 Task: Check the average views per listing of 2 bathrooms in the last 1 year.
Action: Mouse moved to (819, 214)
Screenshot: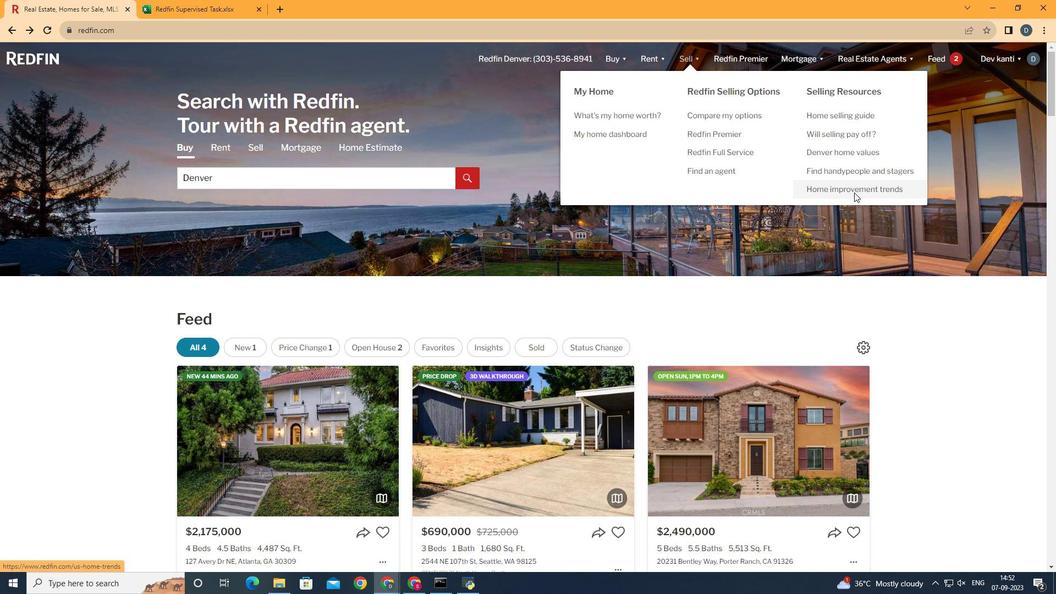 
Action: Mouse pressed left at (819, 214)
Screenshot: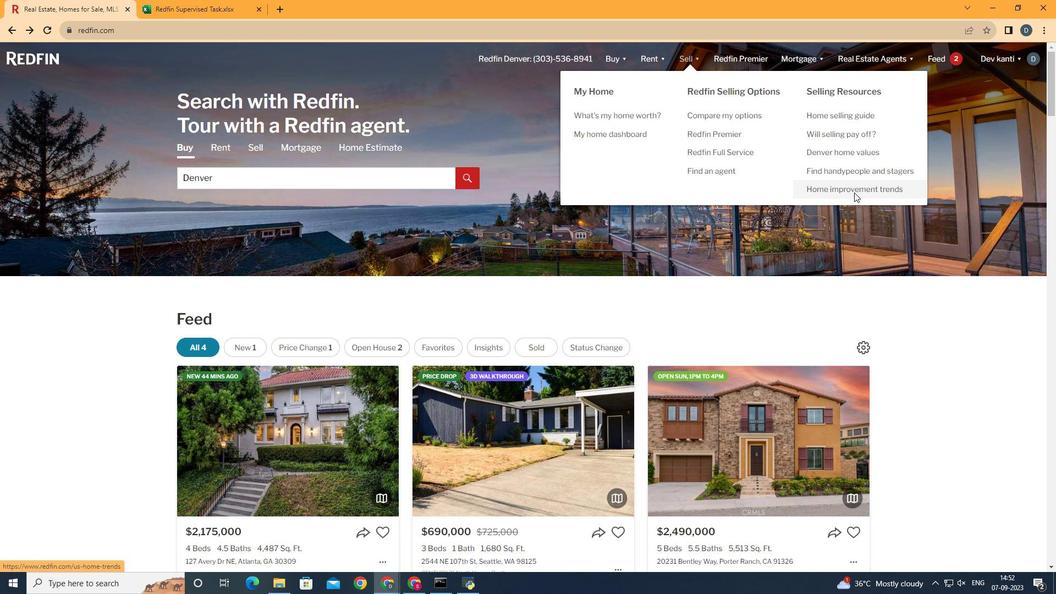 
Action: Mouse moved to (342, 227)
Screenshot: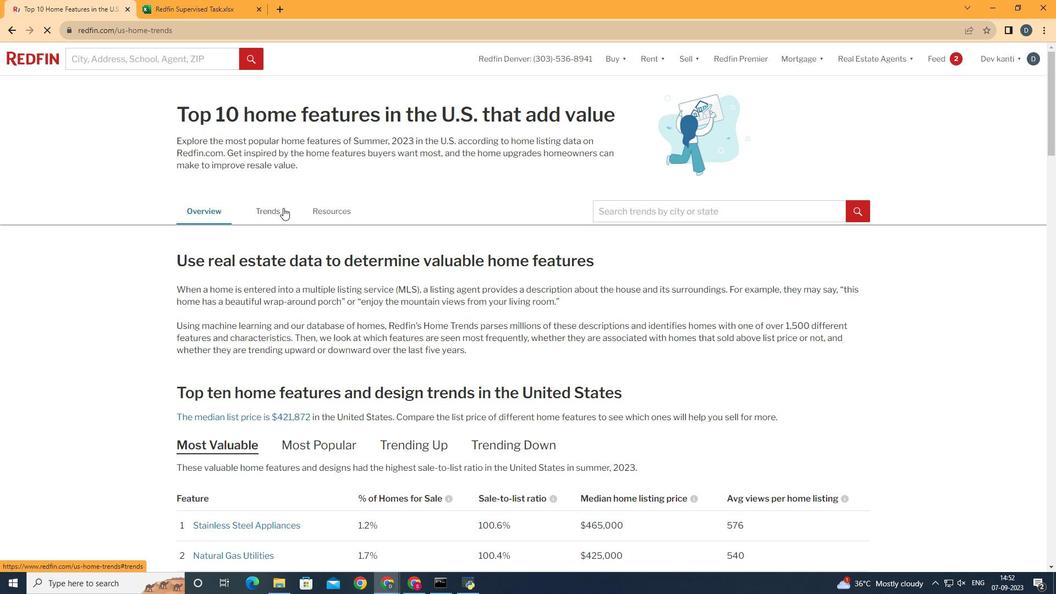 
Action: Mouse pressed left at (342, 227)
Screenshot: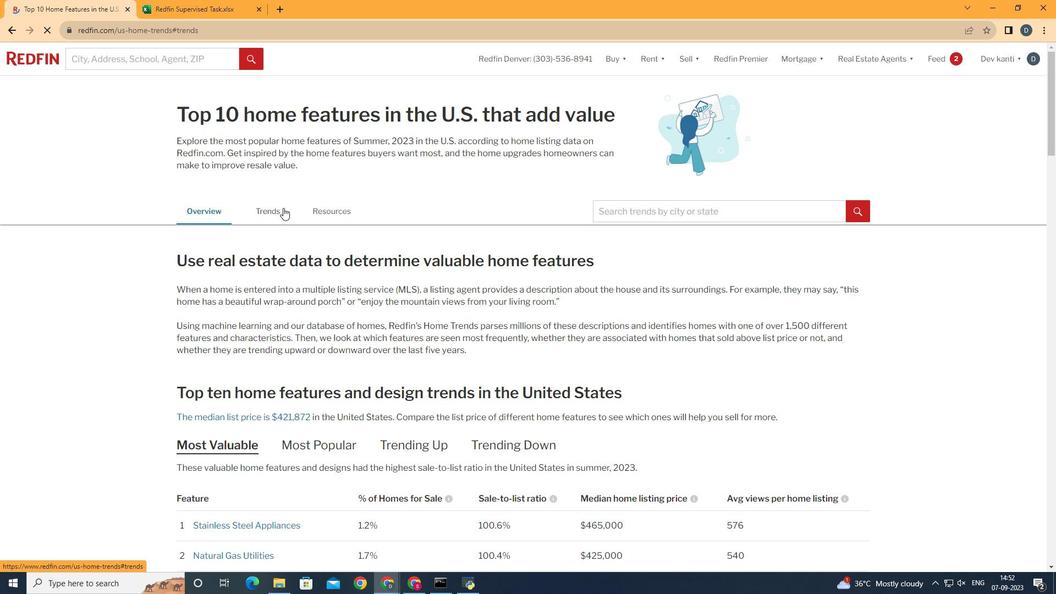 
Action: Mouse scrolled (342, 227) with delta (0, 0)
Screenshot: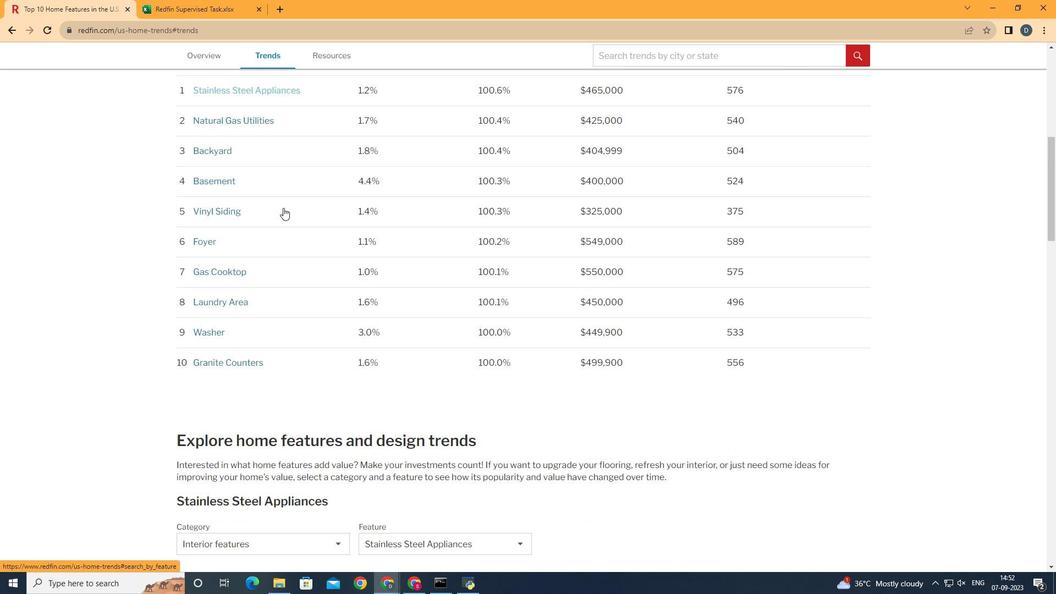 
Action: Mouse scrolled (342, 227) with delta (0, 0)
Screenshot: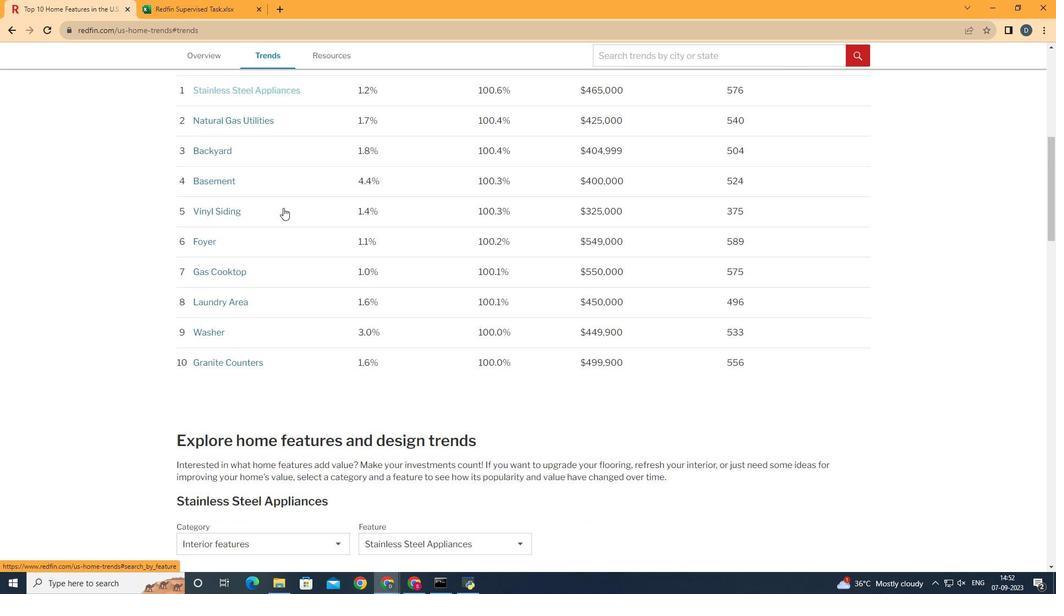 
Action: Mouse scrolled (342, 227) with delta (0, 0)
Screenshot: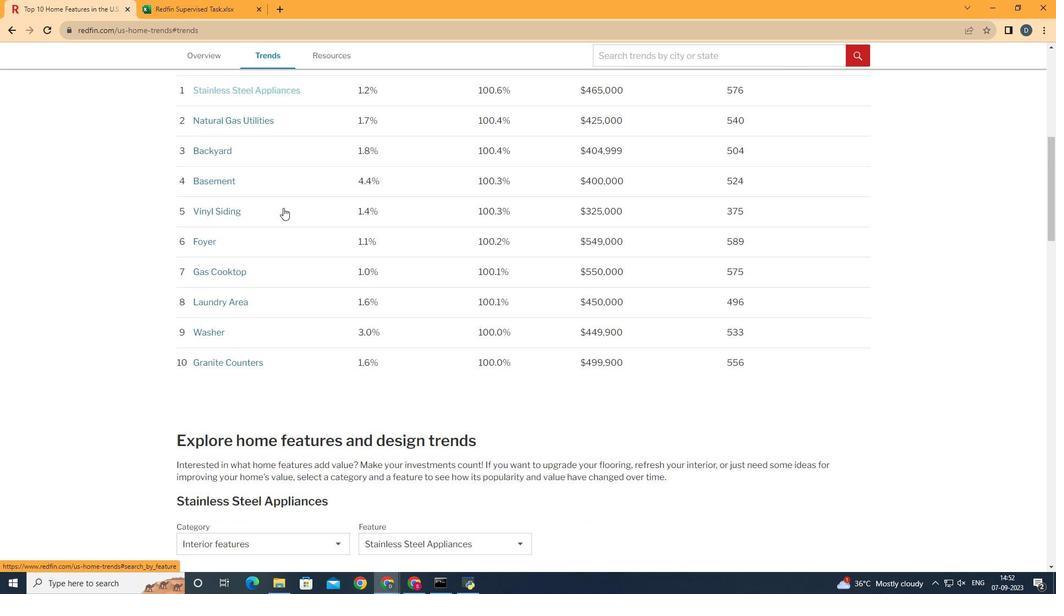 
Action: Mouse scrolled (342, 227) with delta (0, 0)
Screenshot: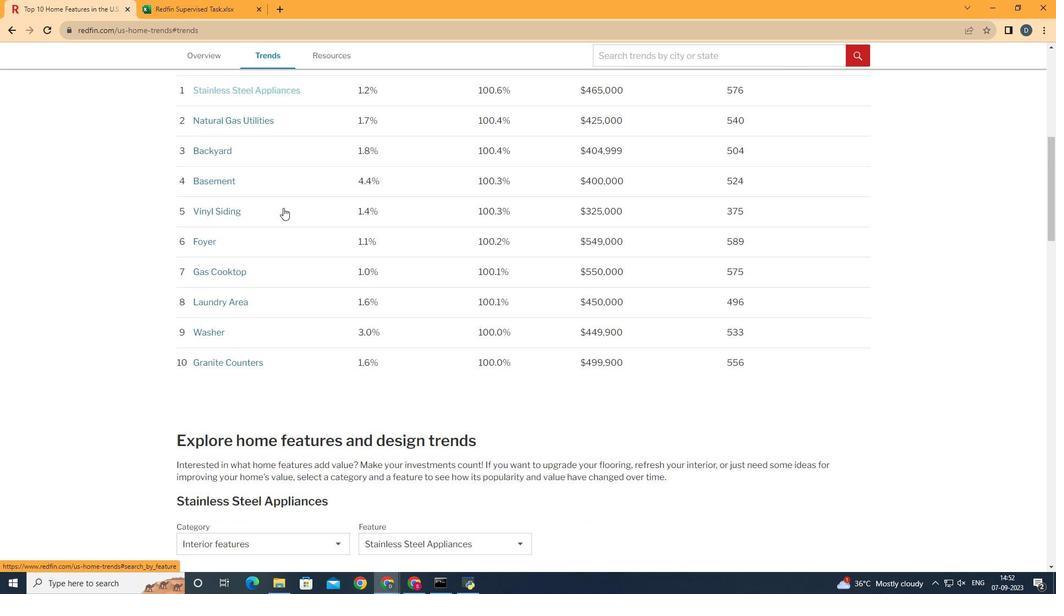 
Action: Mouse scrolled (342, 227) with delta (0, 0)
Screenshot: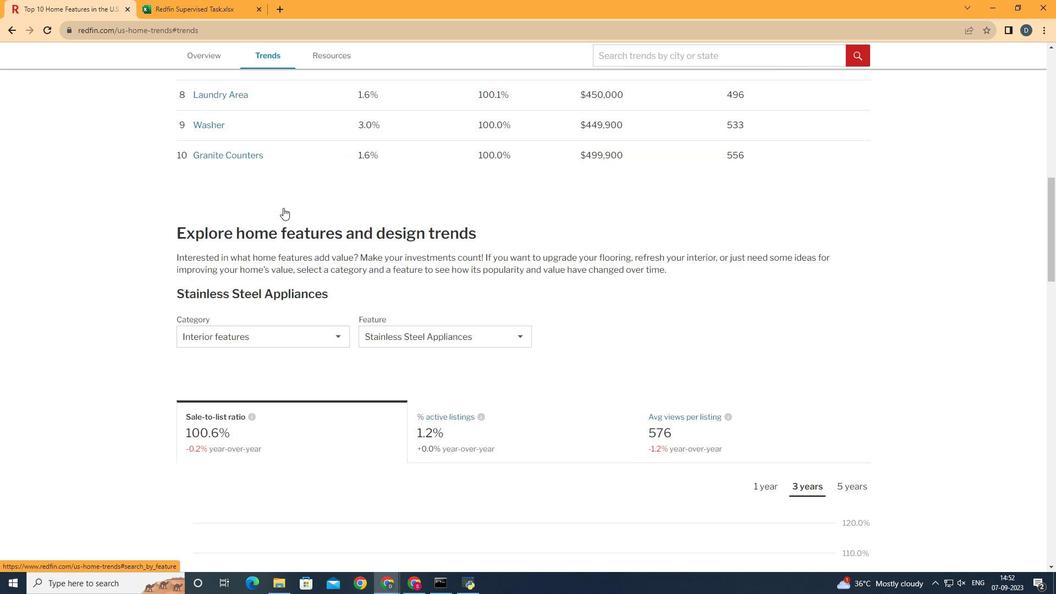 
Action: Mouse scrolled (342, 227) with delta (0, 0)
Screenshot: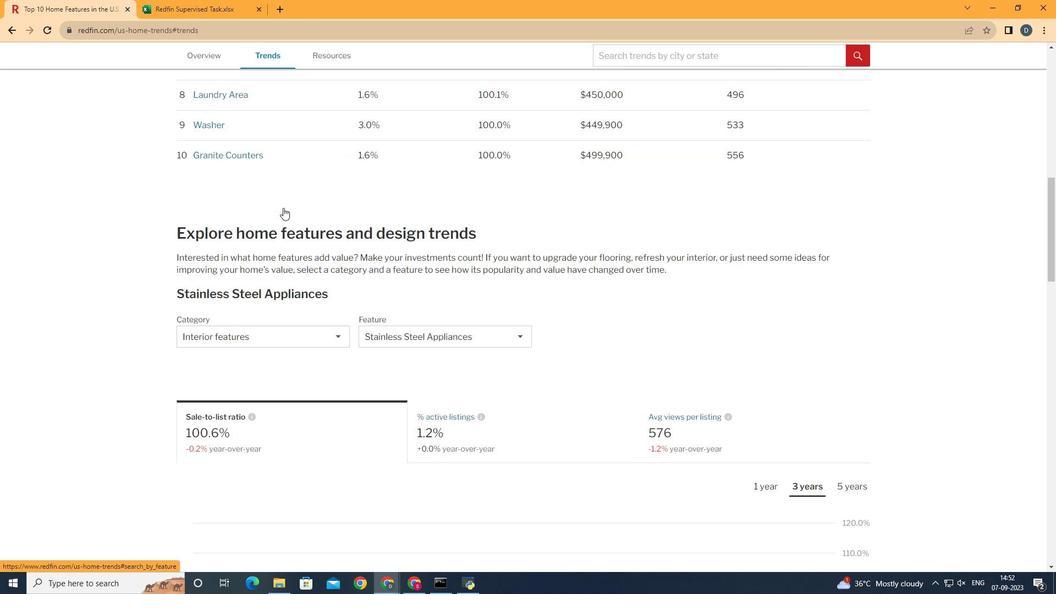 
Action: Mouse scrolled (342, 227) with delta (0, 0)
Screenshot: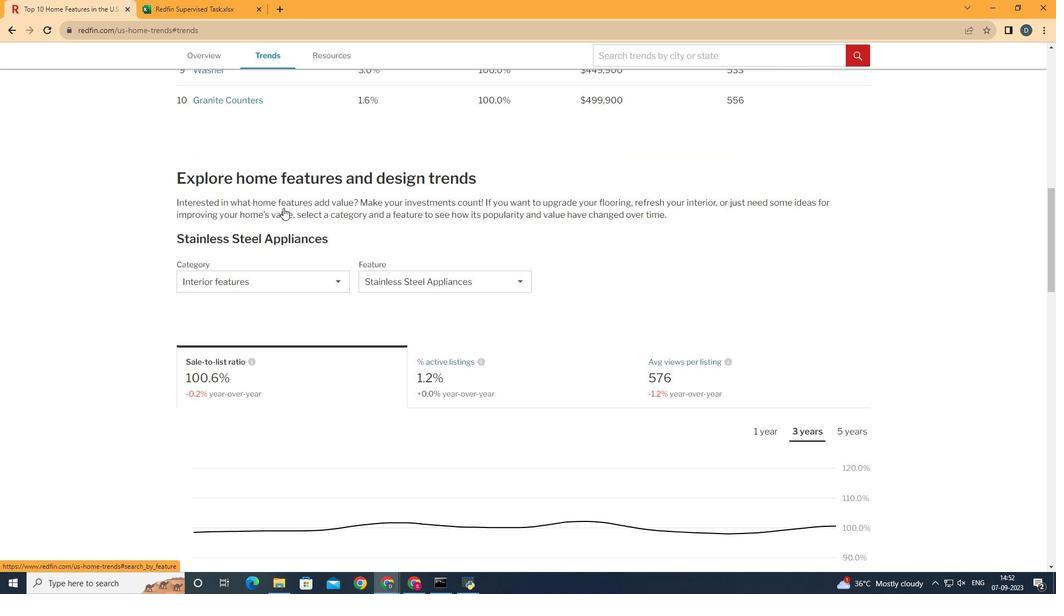 
Action: Mouse moved to (351, 281)
Screenshot: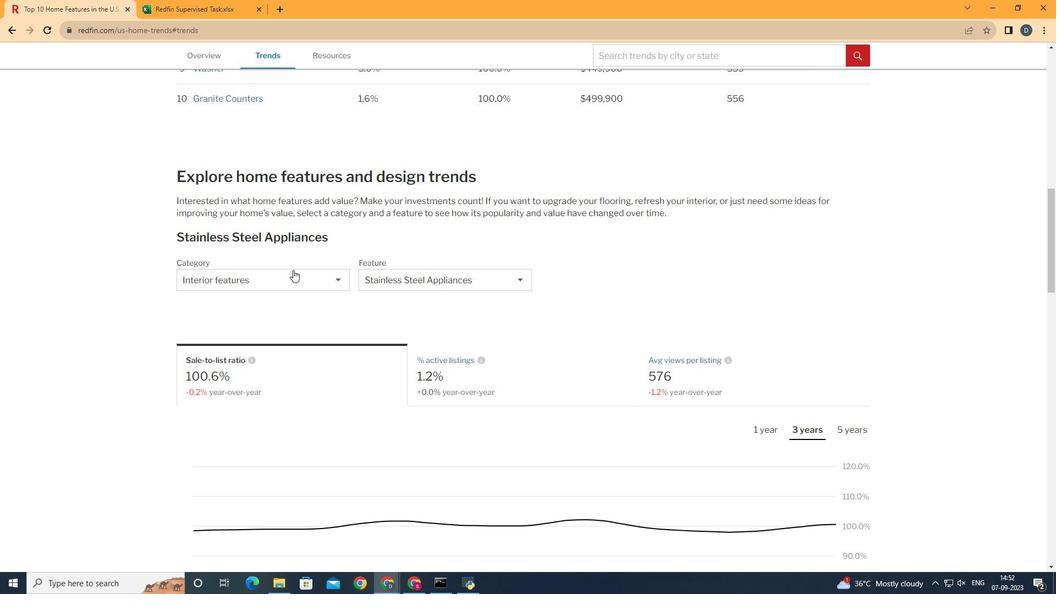 
Action: Mouse pressed left at (351, 281)
Screenshot: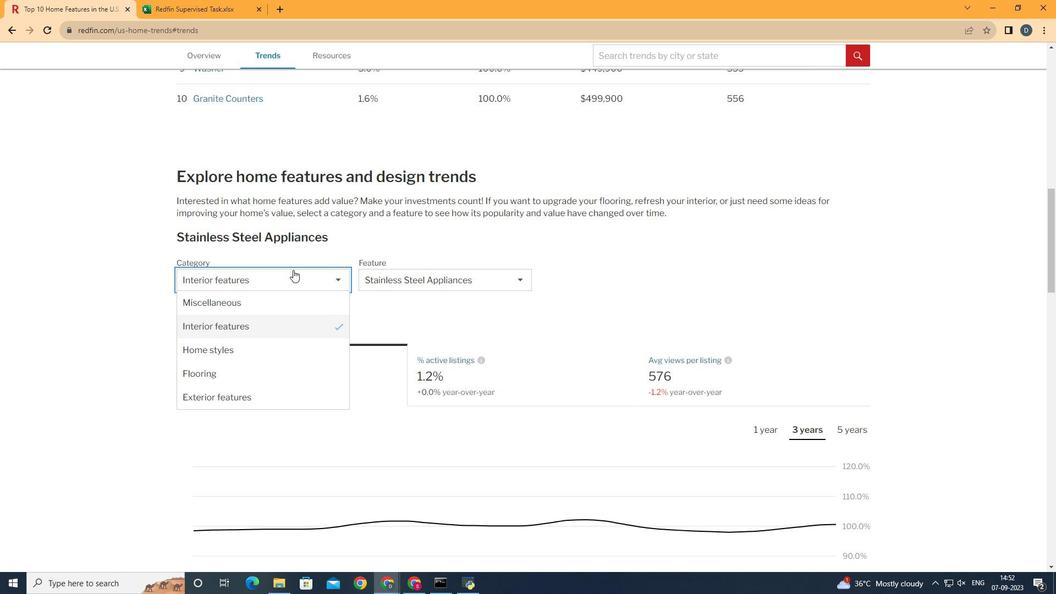 
Action: Mouse moved to (350, 334)
Screenshot: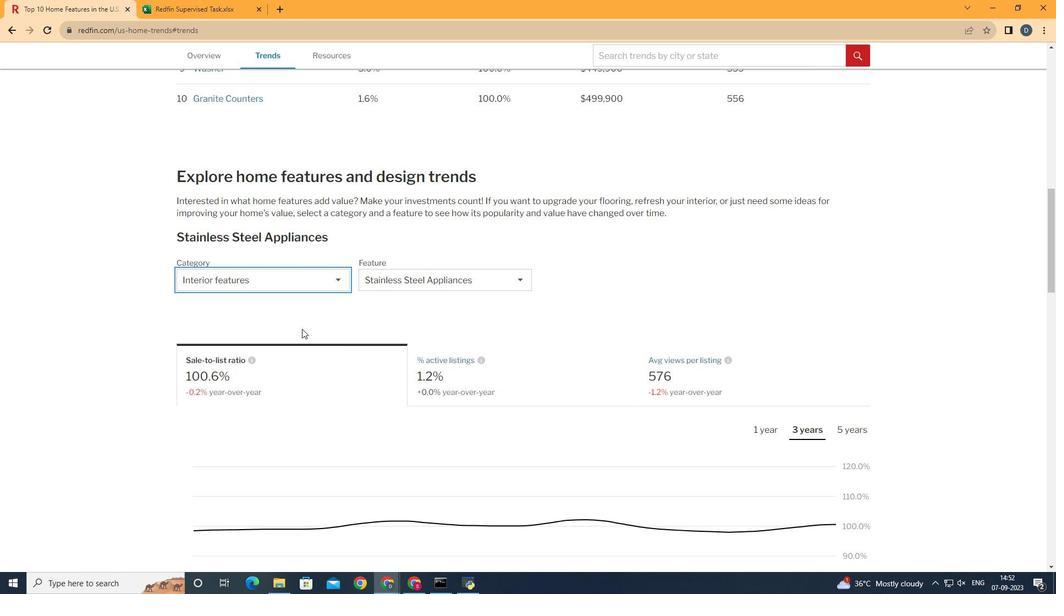 
Action: Mouse pressed left at (350, 334)
Screenshot: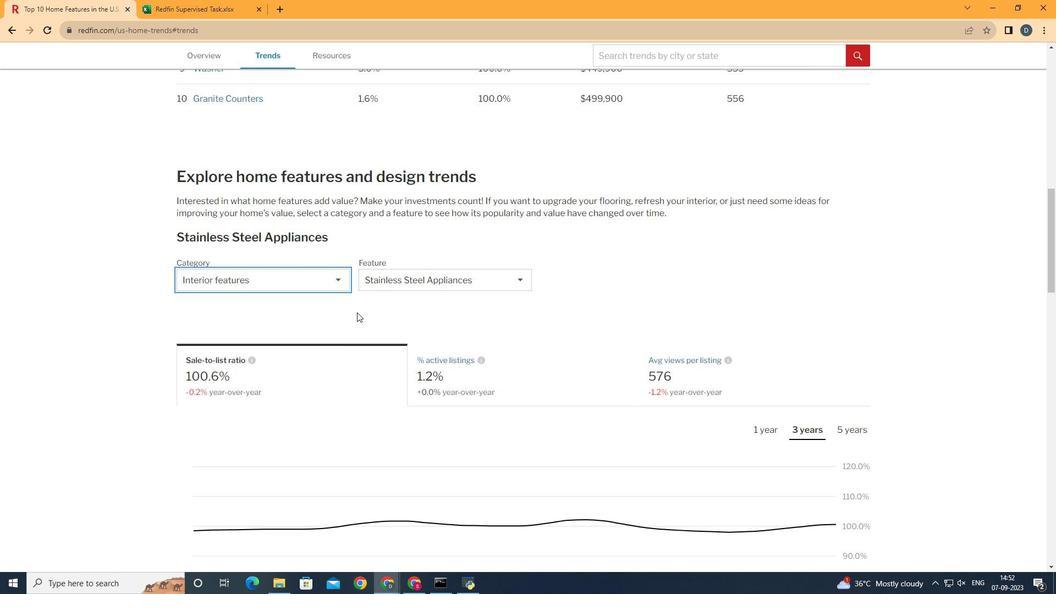
Action: Mouse moved to (494, 286)
Screenshot: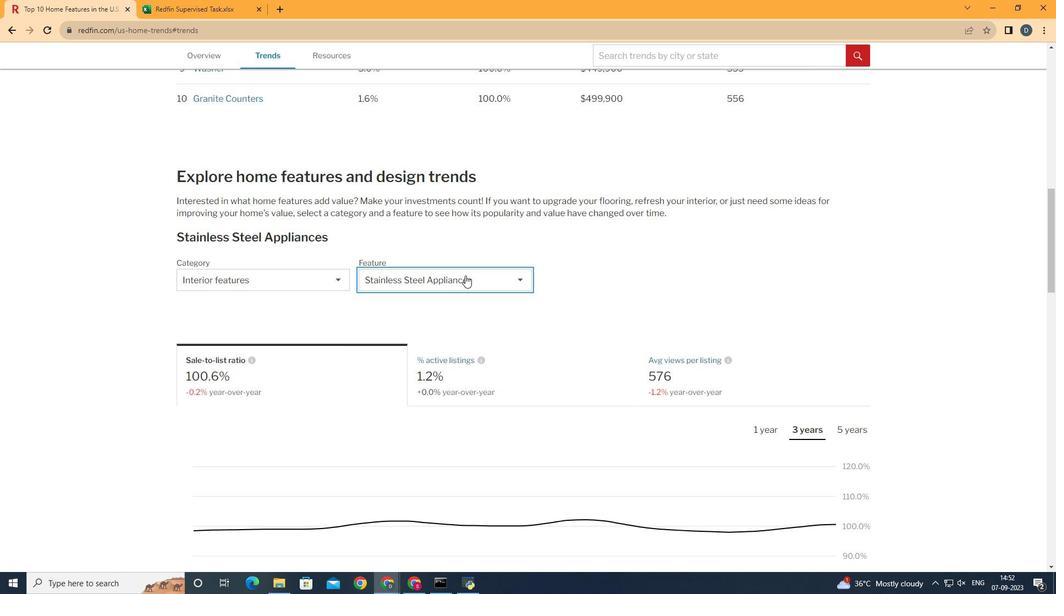 
Action: Mouse pressed left at (494, 286)
Screenshot: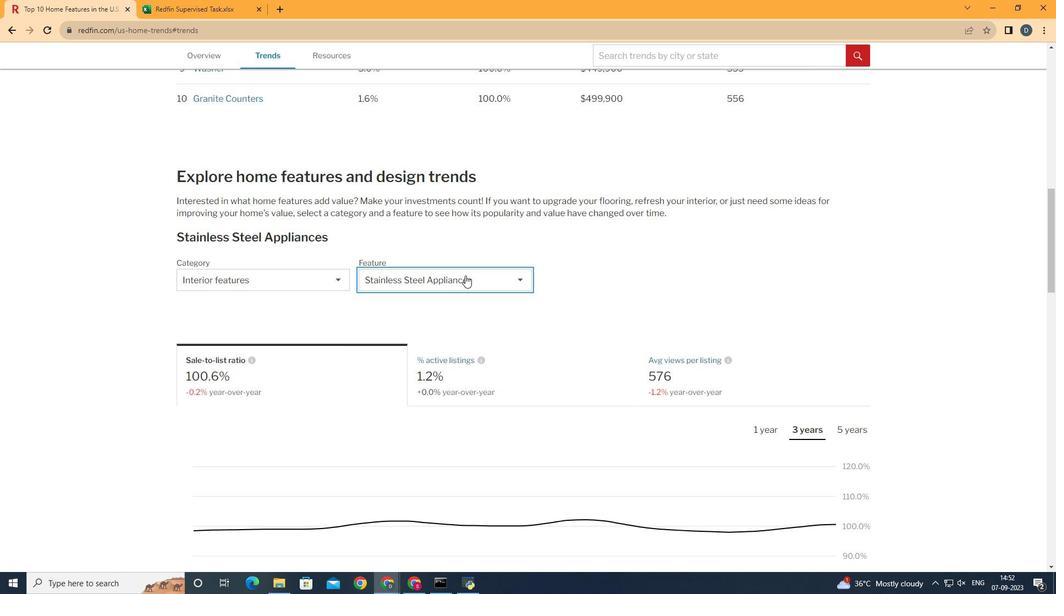 
Action: Mouse moved to (548, 415)
Screenshot: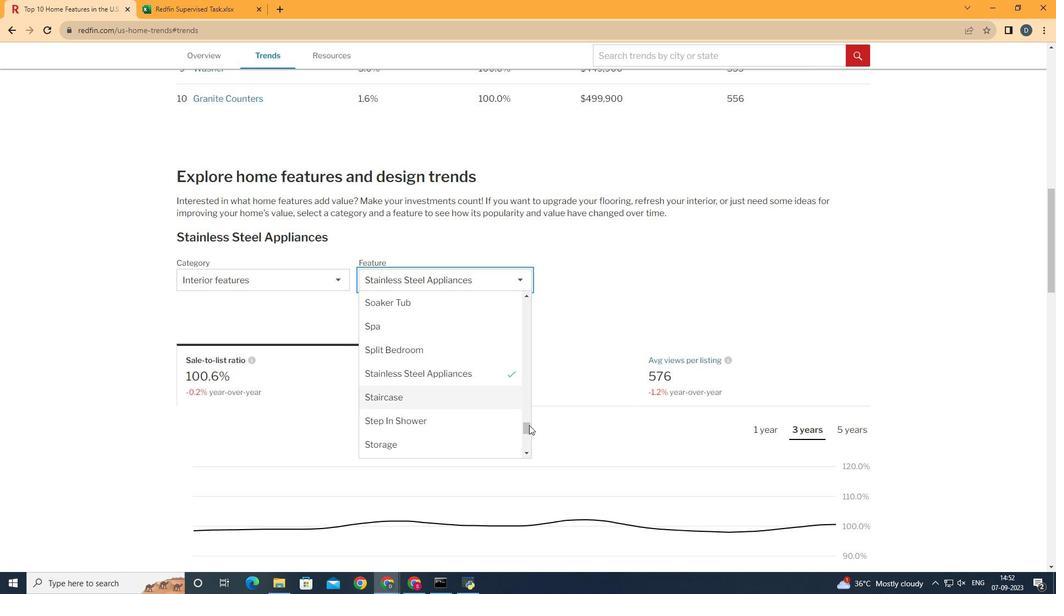 
Action: Mouse pressed left at (548, 415)
Screenshot: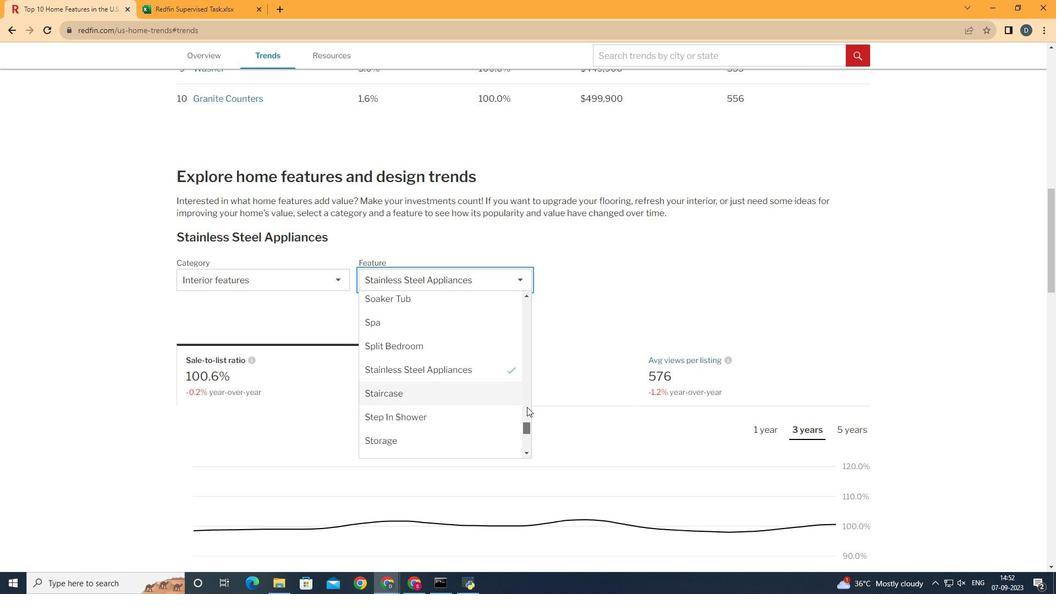 
Action: Mouse moved to (506, 392)
Screenshot: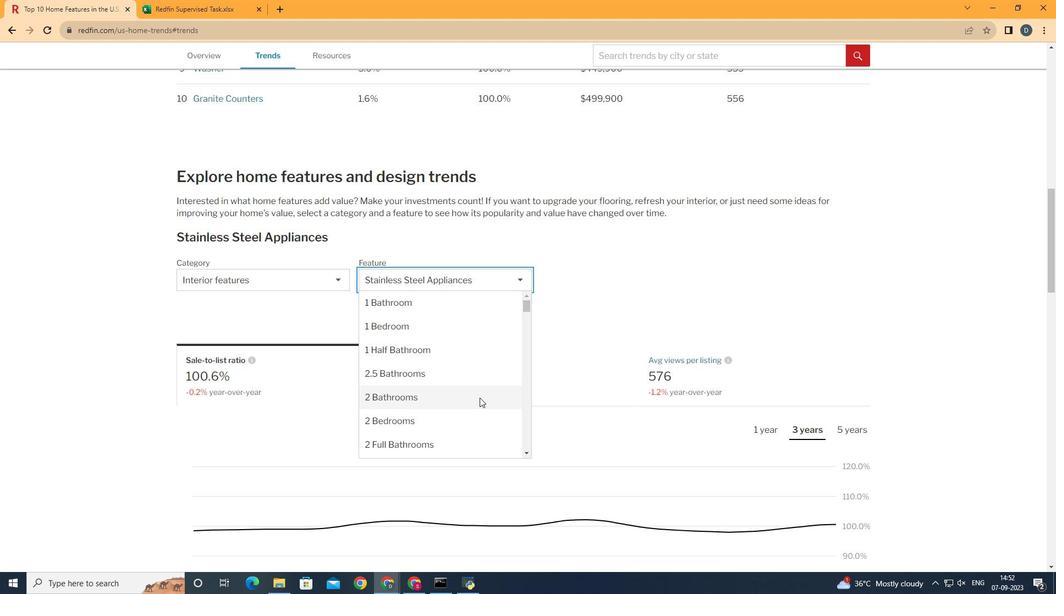 
Action: Mouse pressed left at (506, 392)
Screenshot: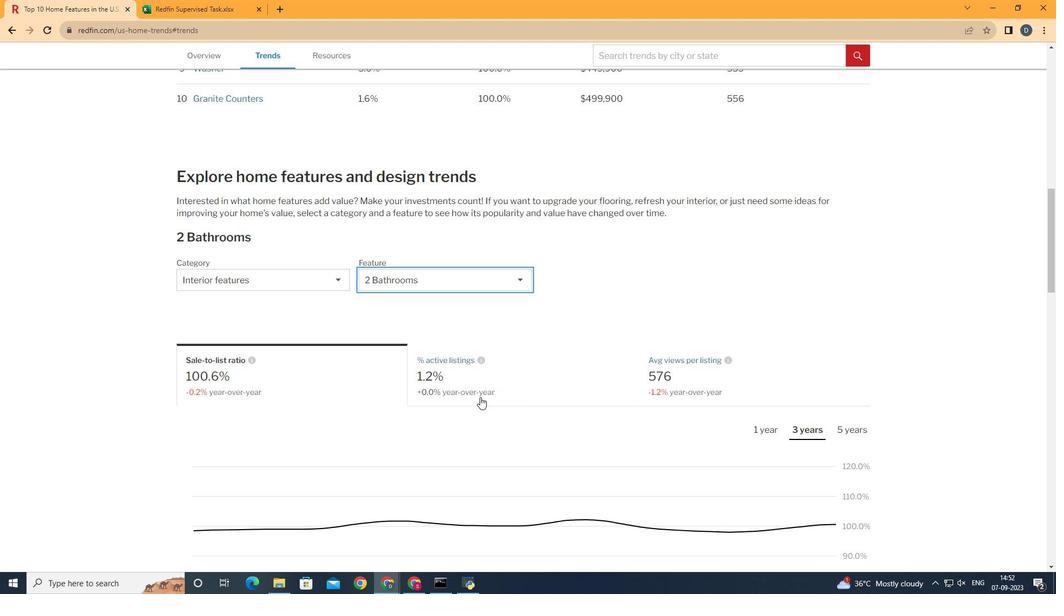 
Action: Mouse moved to (753, 368)
Screenshot: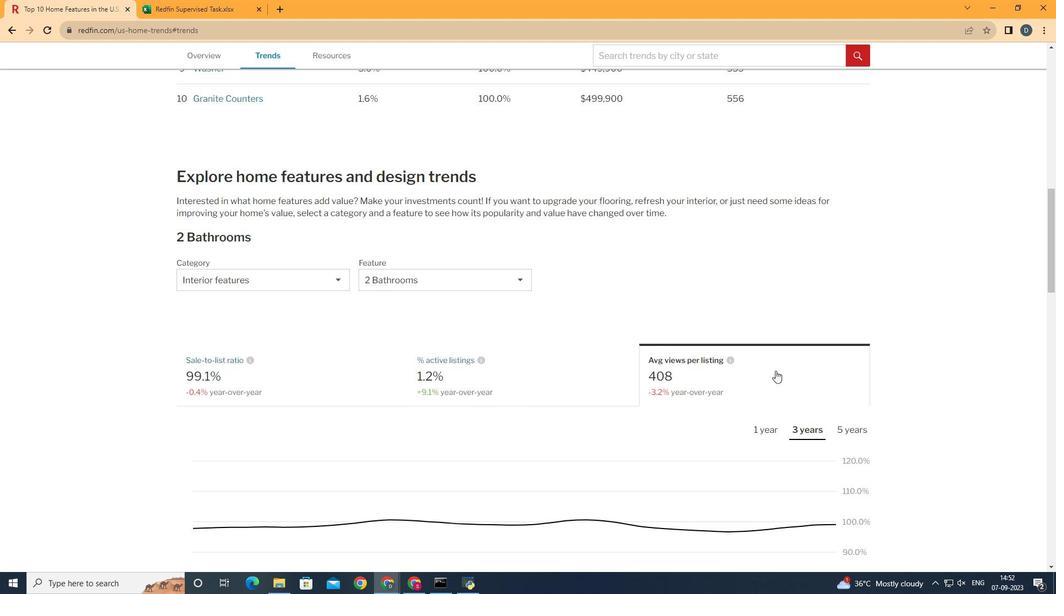 
Action: Mouse pressed left at (753, 368)
Screenshot: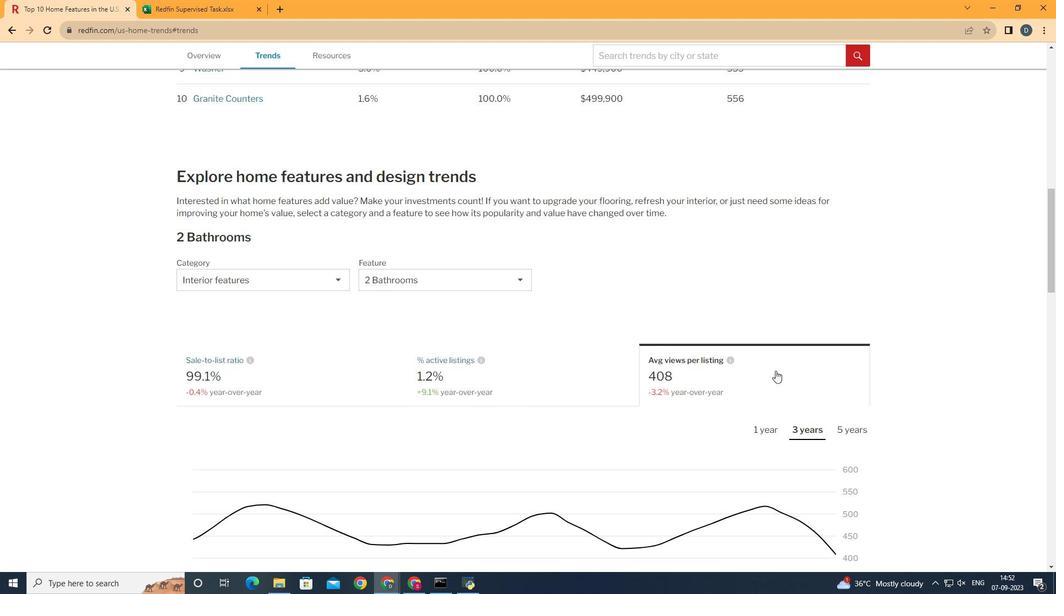 
Action: Mouse scrolled (753, 368) with delta (0, 0)
Screenshot: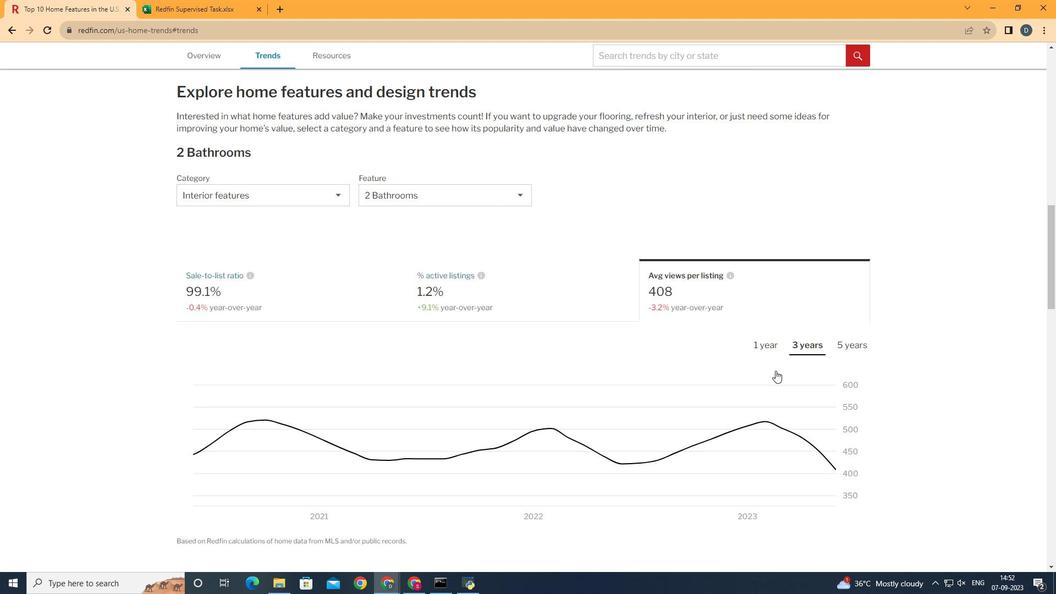 
Action: Mouse scrolled (753, 368) with delta (0, 0)
Screenshot: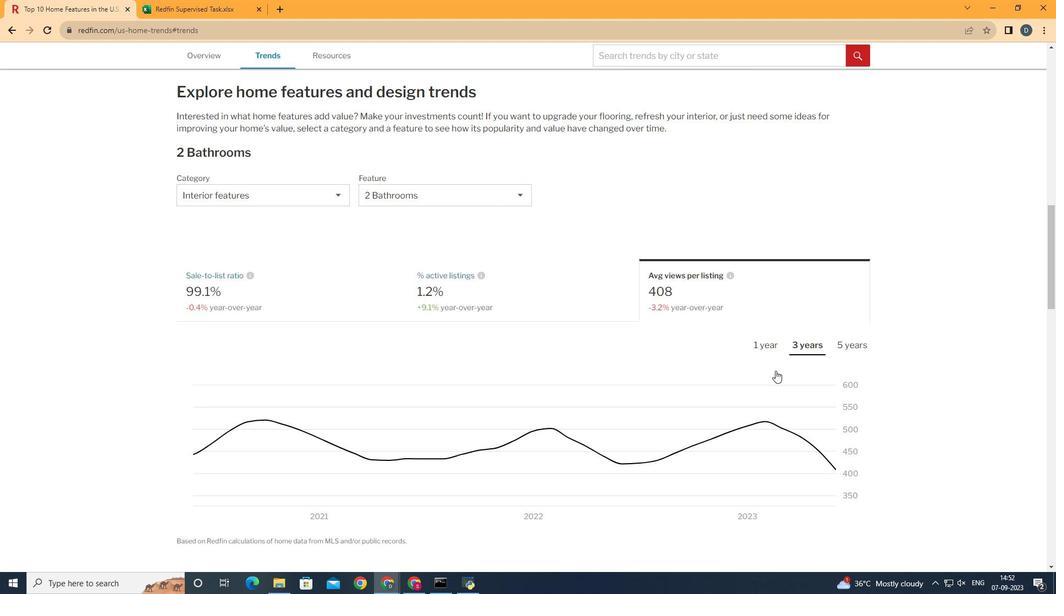 
Action: Mouse moved to (747, 321)
Screenshot: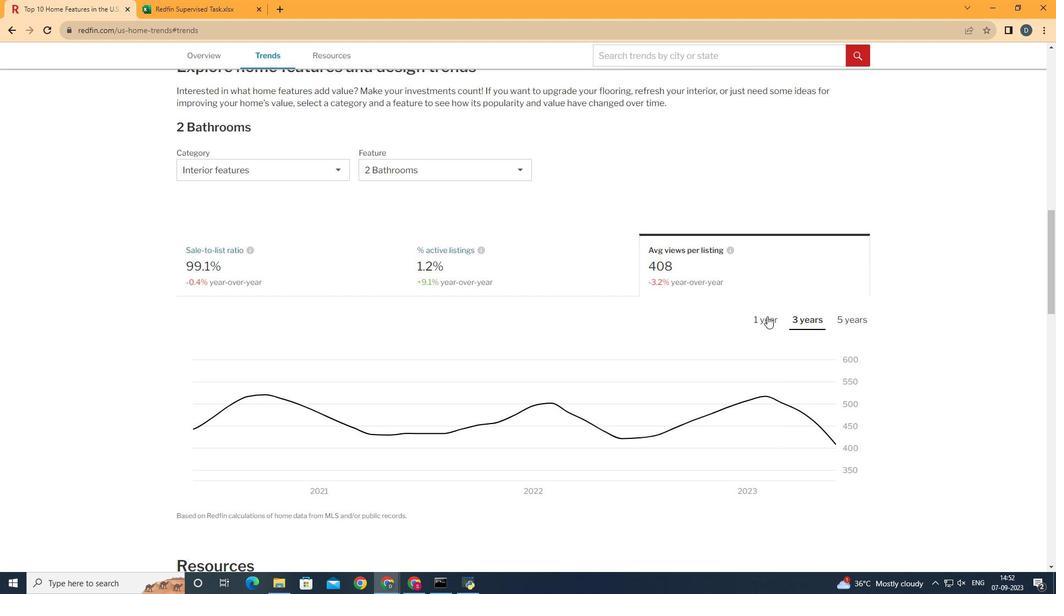 
Action: Mouse pressed left at (747, 321)
Screenshot: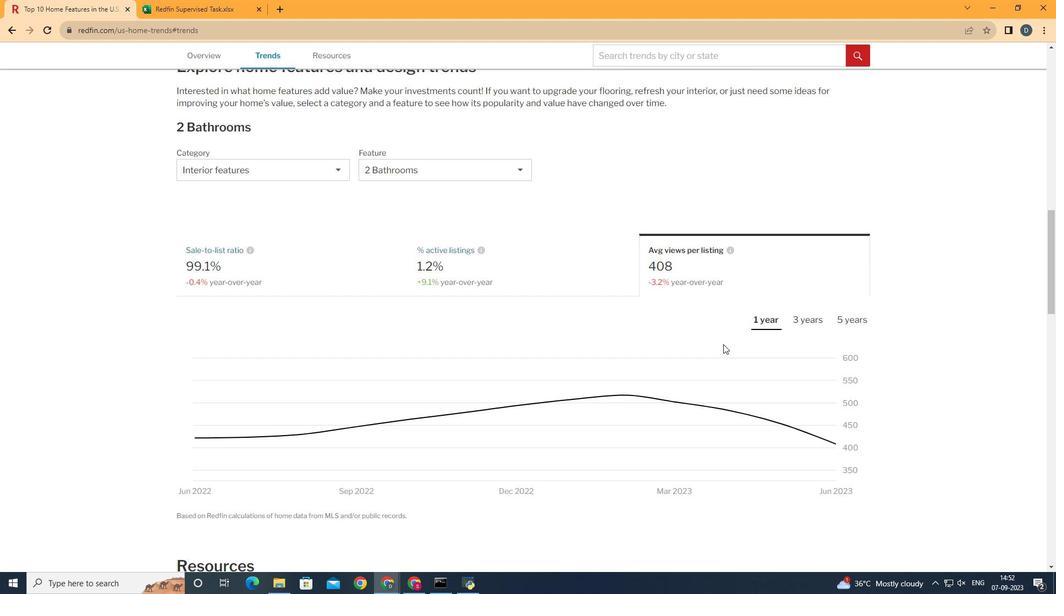 
Action: Mouse moved to (798, 434)
Screenshot: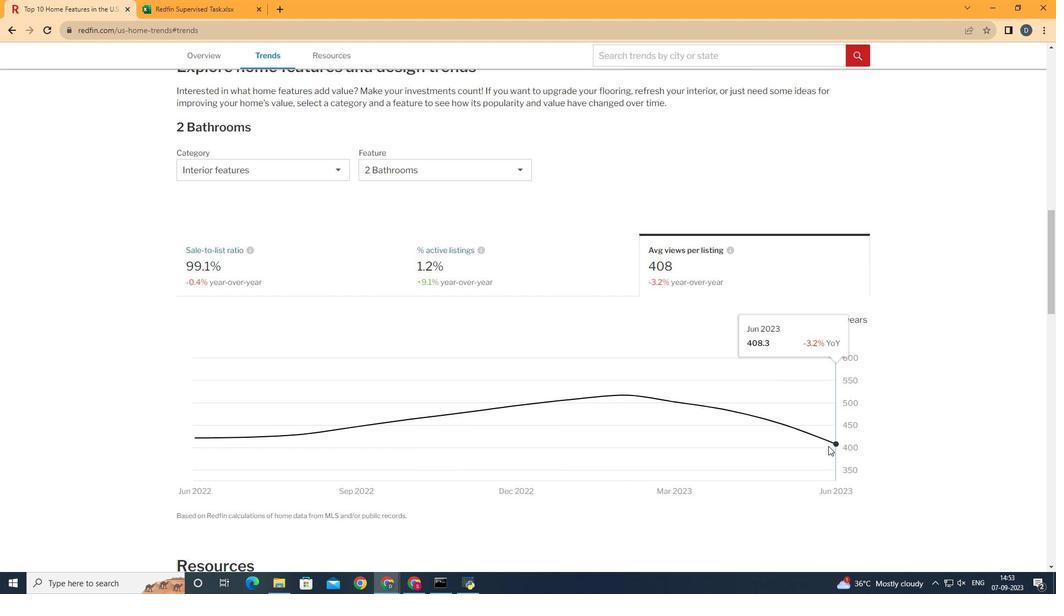 
